 Task: Create in the project CoastTech in Backlog an issue 'Implement a new cloud-based event management system for a company with advanced event planning and coordination features', assign it to team member softage.2@softage.net and change the status to IN PROGRESS. Create in the project CoastTech in Backlog an issue 'Integrate a new payment gateway feature into an existing e-commerce website to enhance payment options and security', assign it to team member softage.3@softage.net and change the status to IN PROGRESS
Action: Mouse moved to (186, 54)
Screenshot: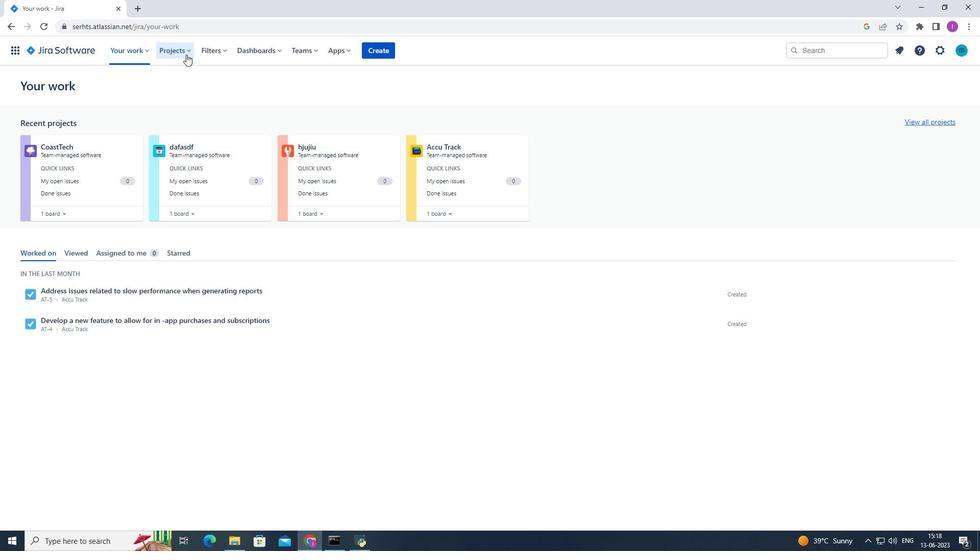 
Action: Mouse pressed left at (186, 54)
Screenshot: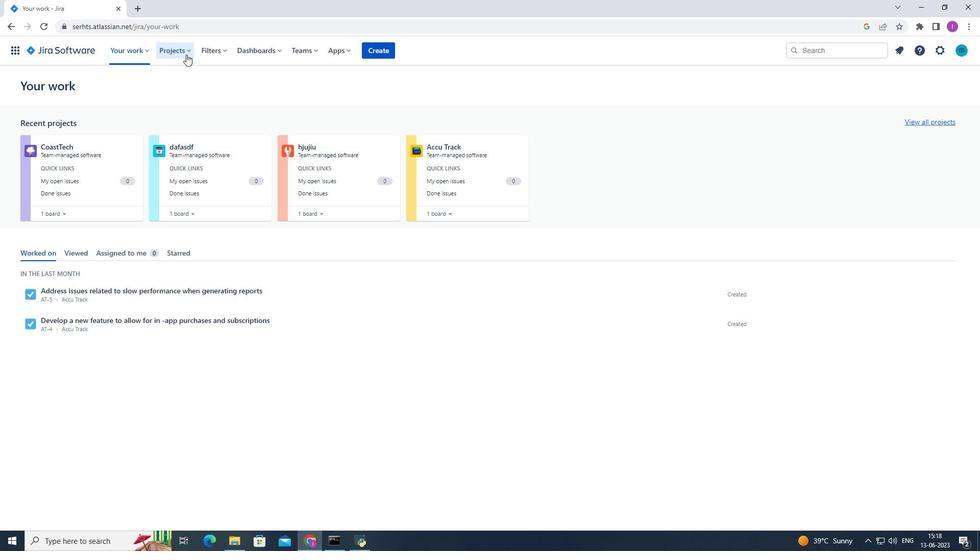 
Action: Mouse moved to (194, 96)
Screenshot: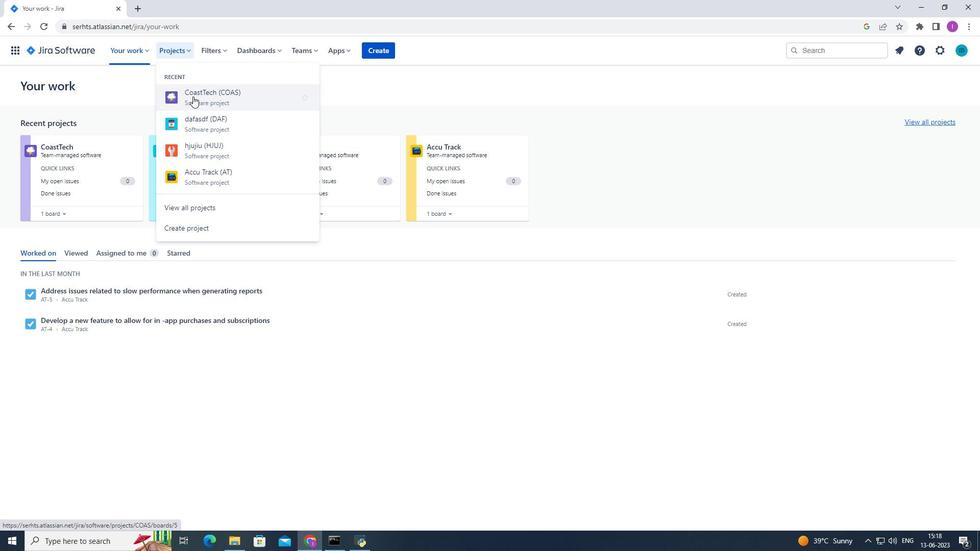 
Action: Mouse pressed left at (194, 96)
Screenshot: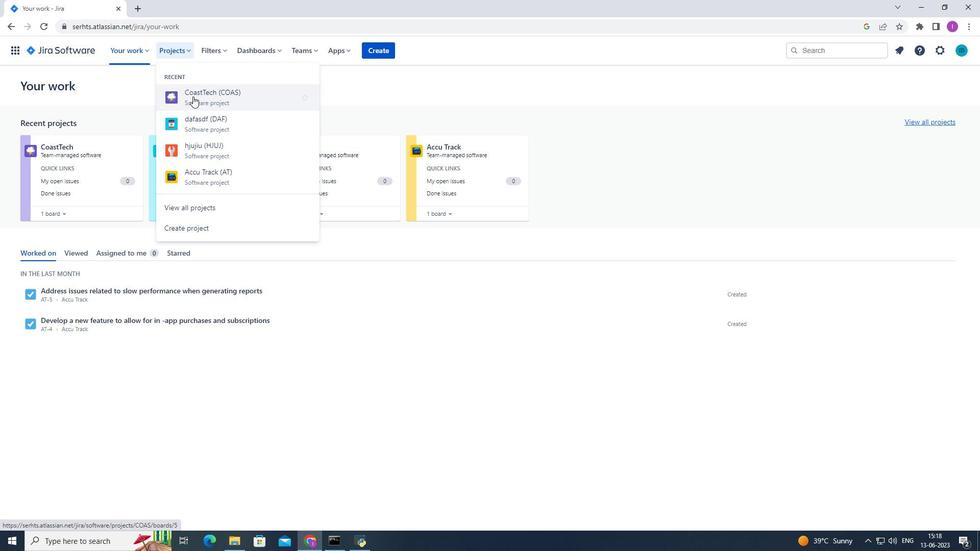 
Action: Mouse moved to (55, 155)
Screenshot: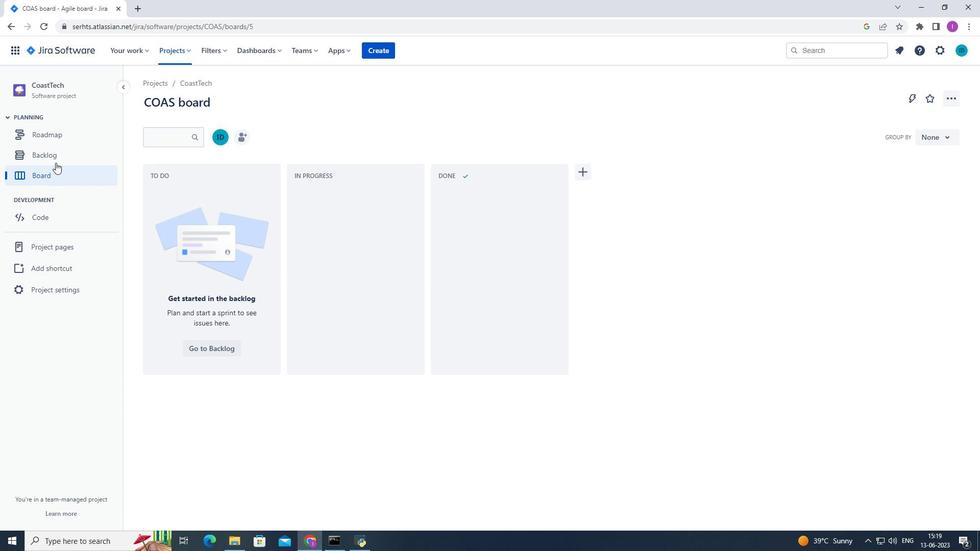 
Action: Mouse pressed left at (55, 155)
Screenshot: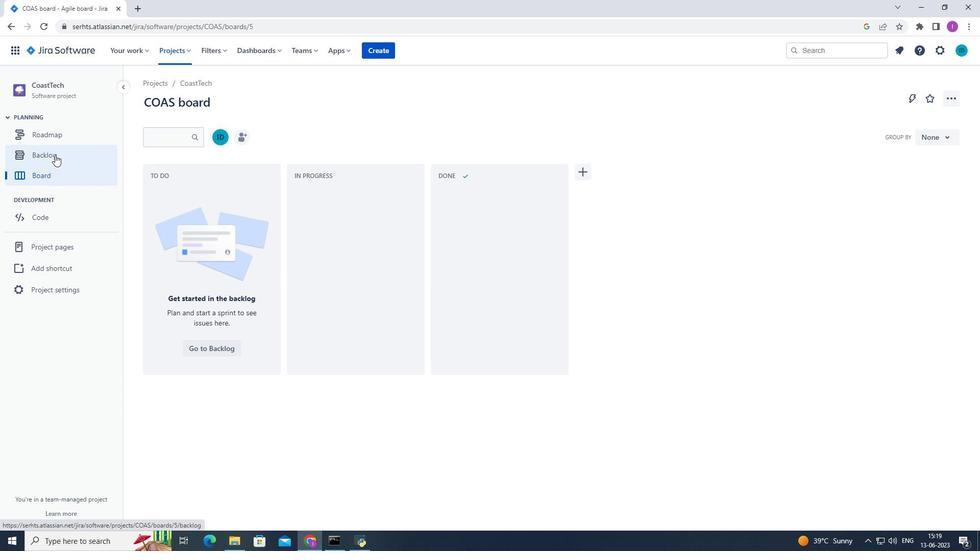 
Action: Mouse moved to (170, 393)
Screenshot: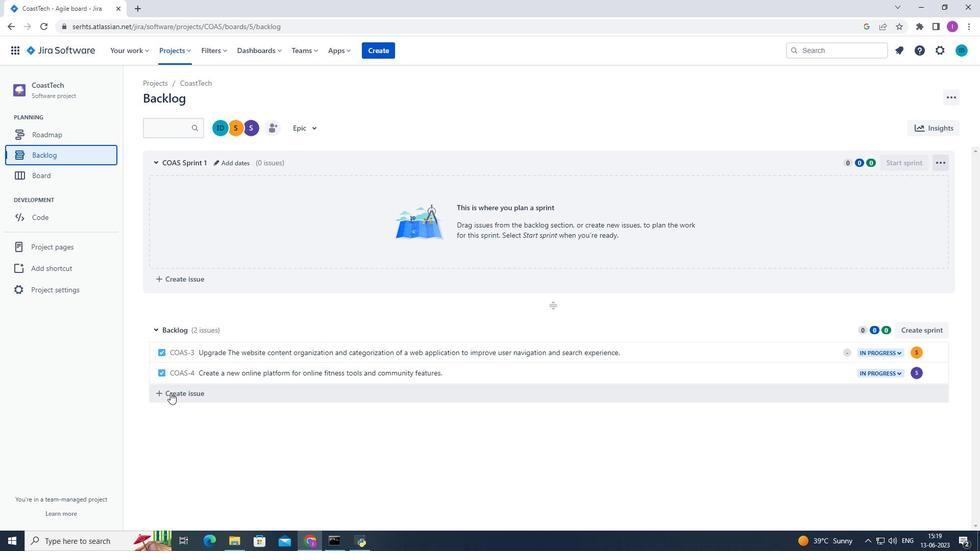 
Action: Mouse pressed left at (170, 393)
Screenshot: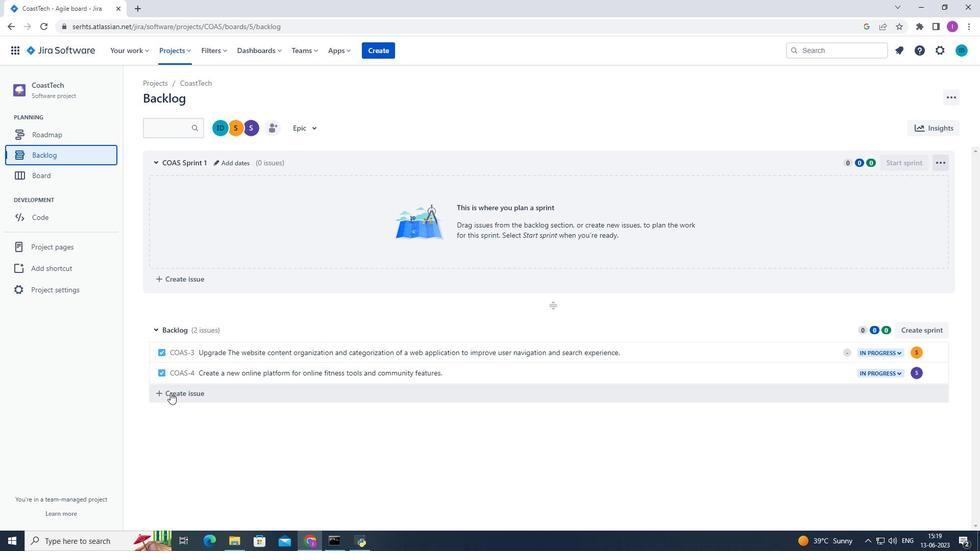 
Action: Mouse moved to (196, 391)
Screenshot: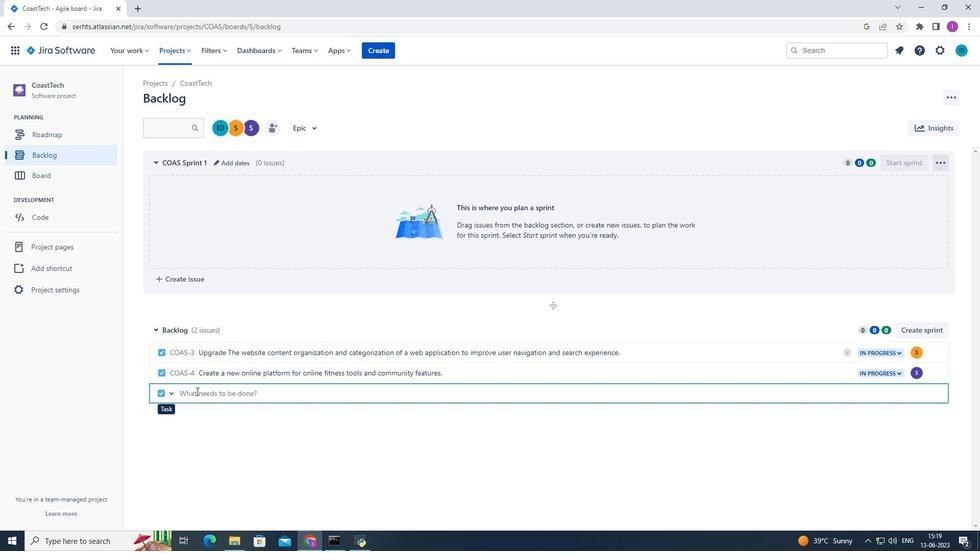 
Action: Mouse pressed left at (196, 391)
Screenshot: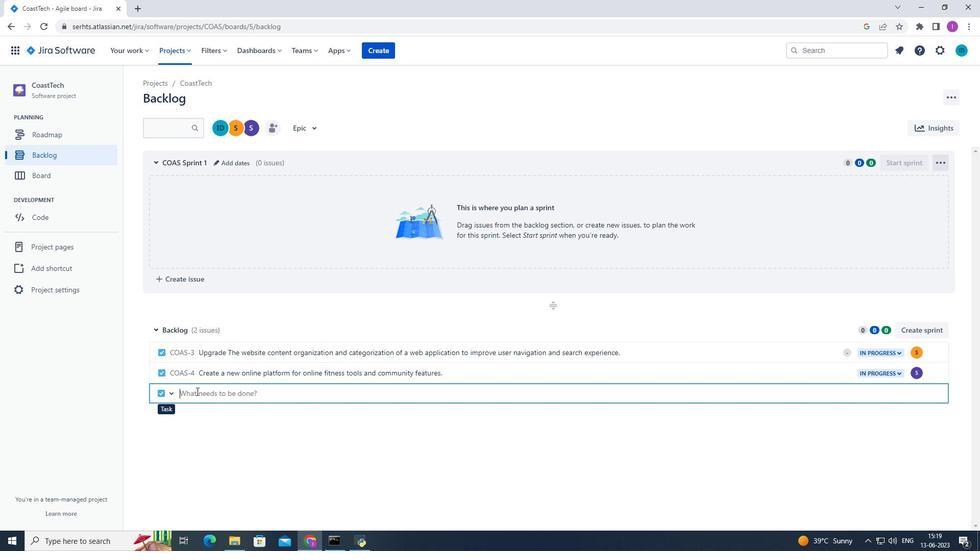 
Action: Mouse moved to (199, 390)
Screenshot: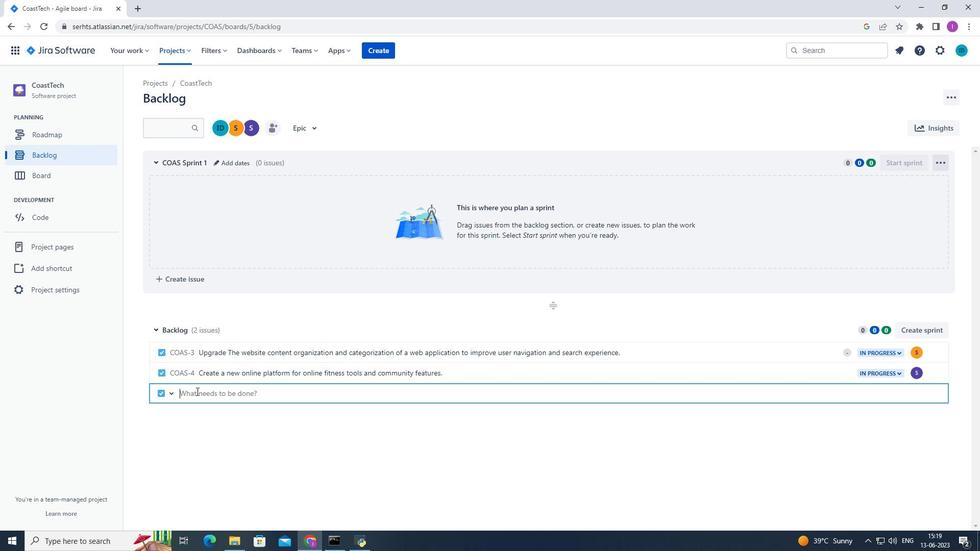 
Action: Key pressed <Key.shift>I,m<Key.backspace><Key.backspace>mplement<Key.space>a<Key.space>new<Key.space>cloud-based<Key.space>event<Key.space>management<Key.space>systen<Key.backspace>m<Key.space>for<Key.space>a<Key.space>companywith<Key.backspace><Key.backspace><Key.backspace><Key.backspace><Key.space>with<Key.space>advancee<Key.backspace>d<Key.space>event<Key.space>planning<Key.space>and<Key.space>coordination<Key.space>features/<Key.backspace>.
Screenshot: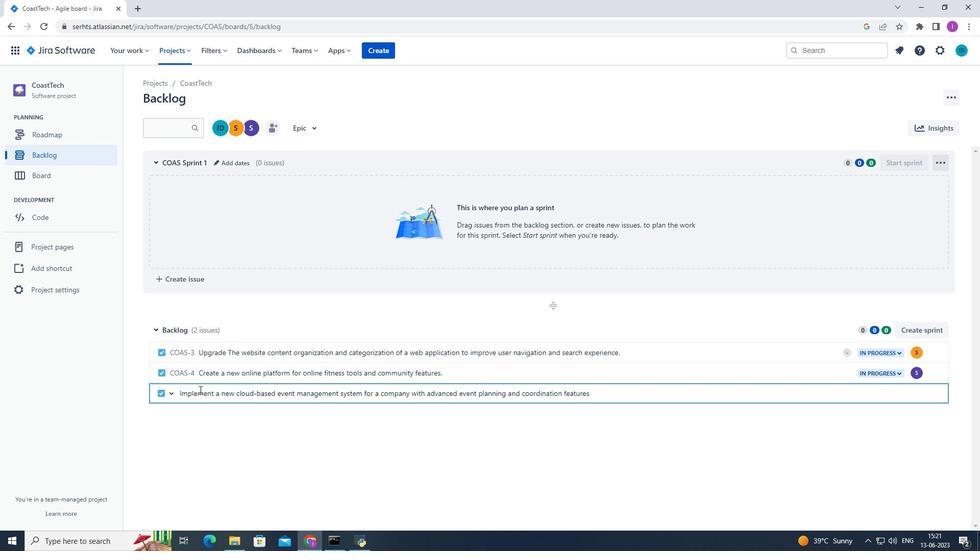 
Action: Mouse moved to (199, 390)
Screenshot: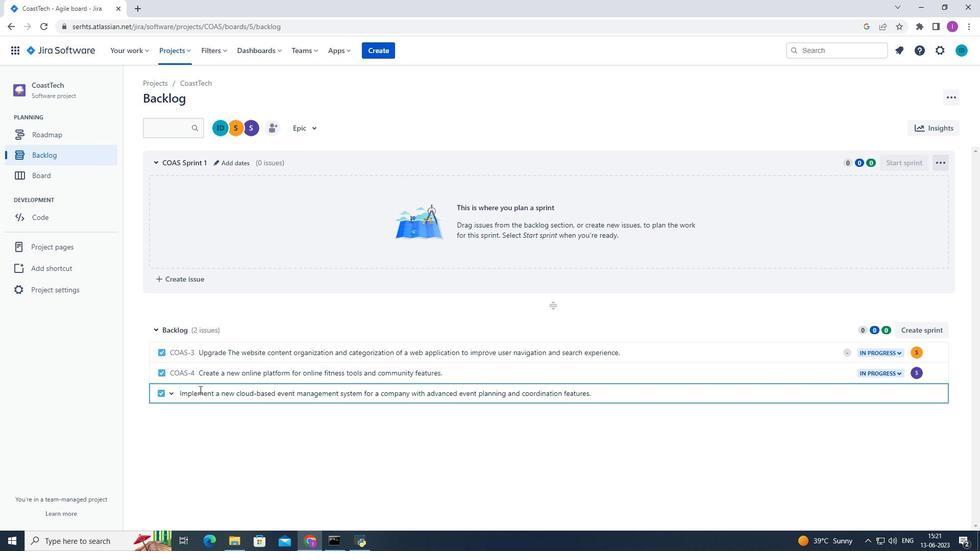 
Action: Key pressed <Key.enter>
Screenshot: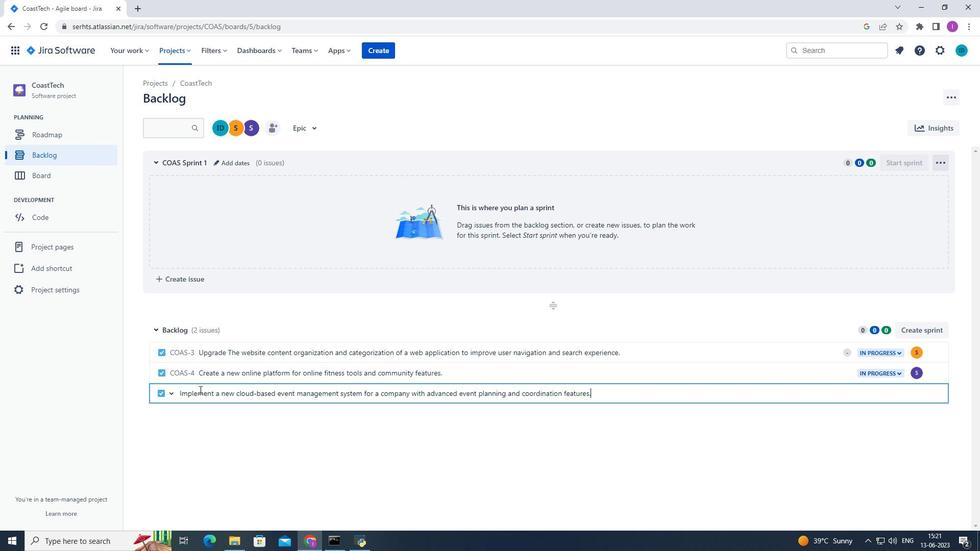 
Action: Mouse moved to (920, 396)
Screenshot: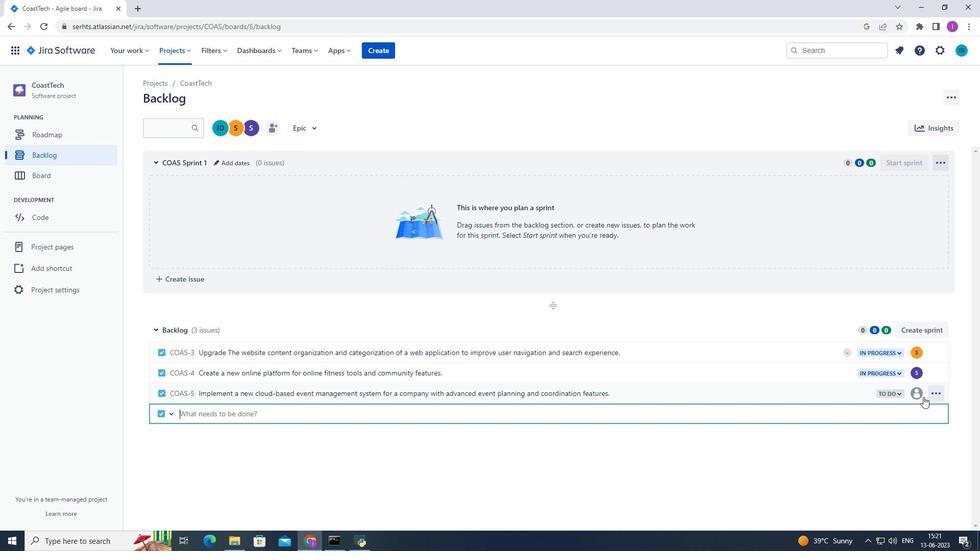 
Action: Mouse pressed left at (920, 396)
Screenshot: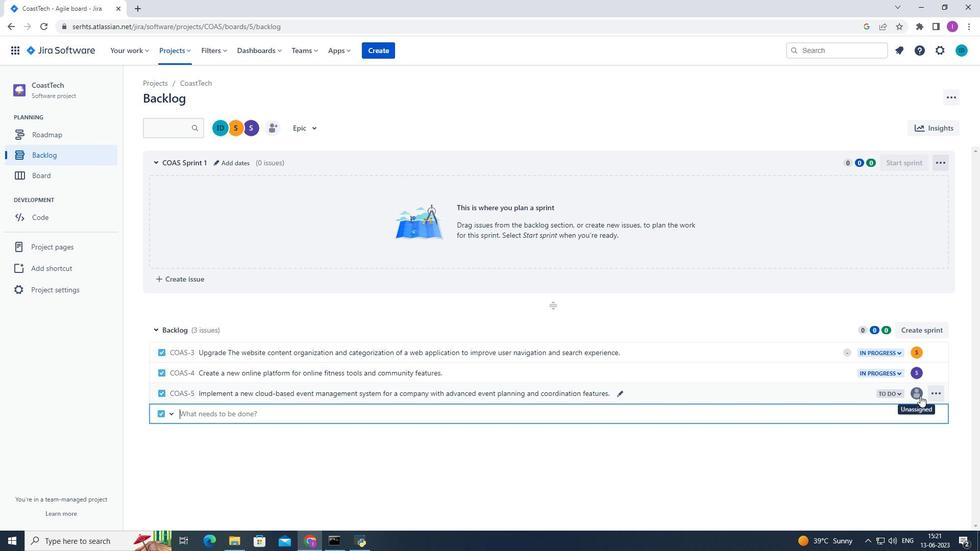 
Action: Mouse moved to (910, 415)
Screenshot: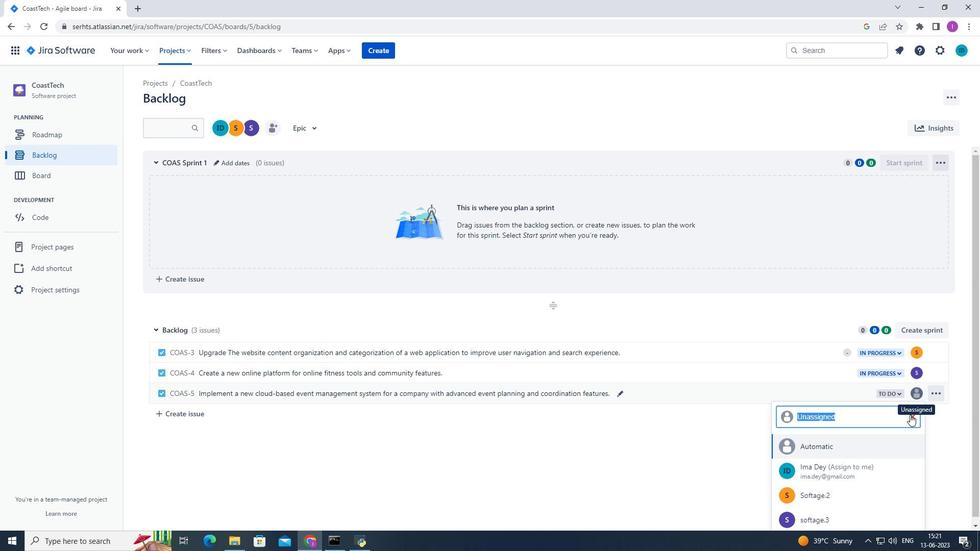 
Action: Mouse scrolled (910, 415) with delta (0, 0)
Screenshot: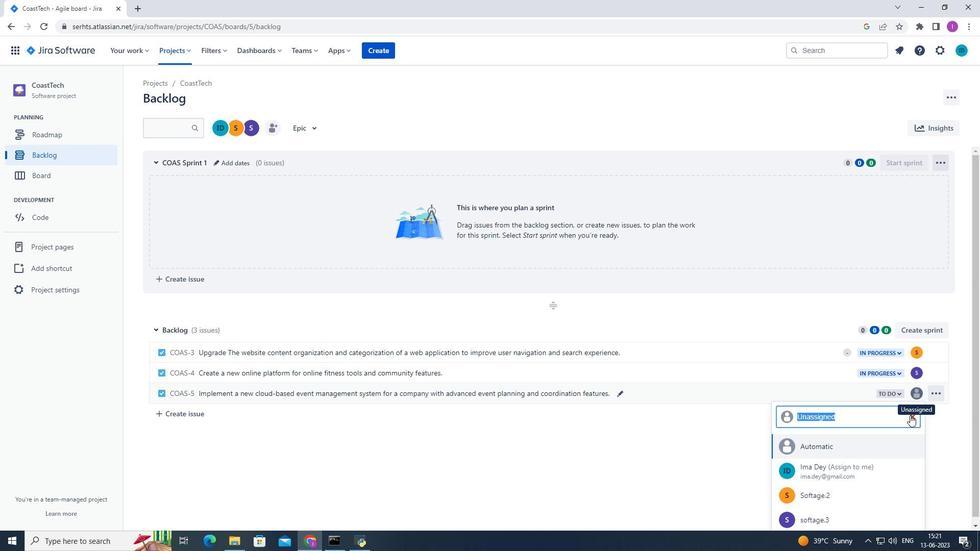
Action: Mouse moved to (831, 495)
Screenshot: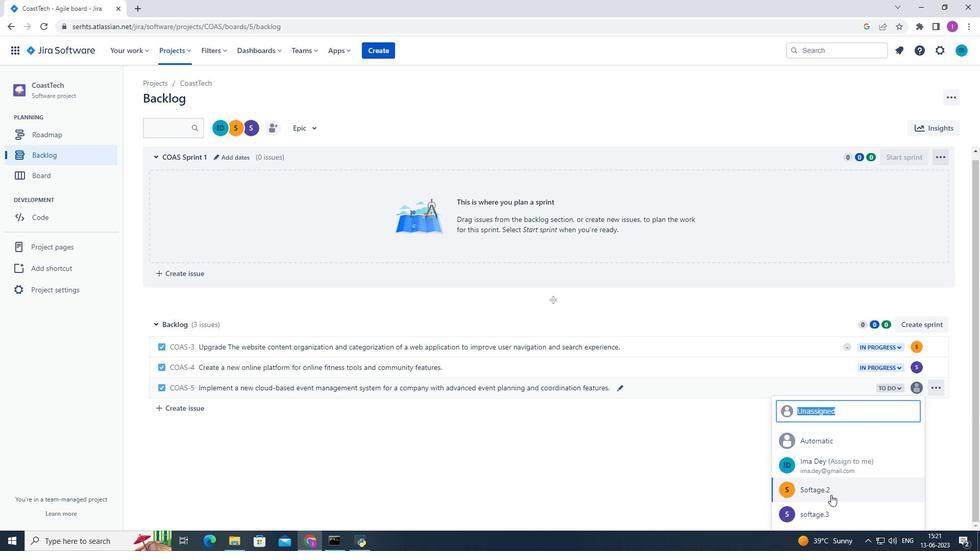 
Action: Mouse pressed left at (831, 495)
Screenshot: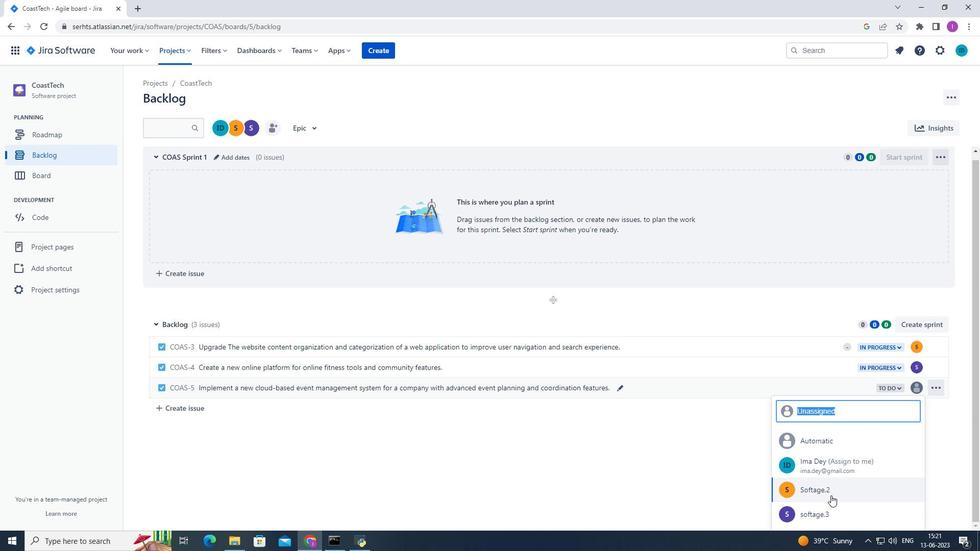 
Action: Mouse moved to (899, 393)
Screenshot: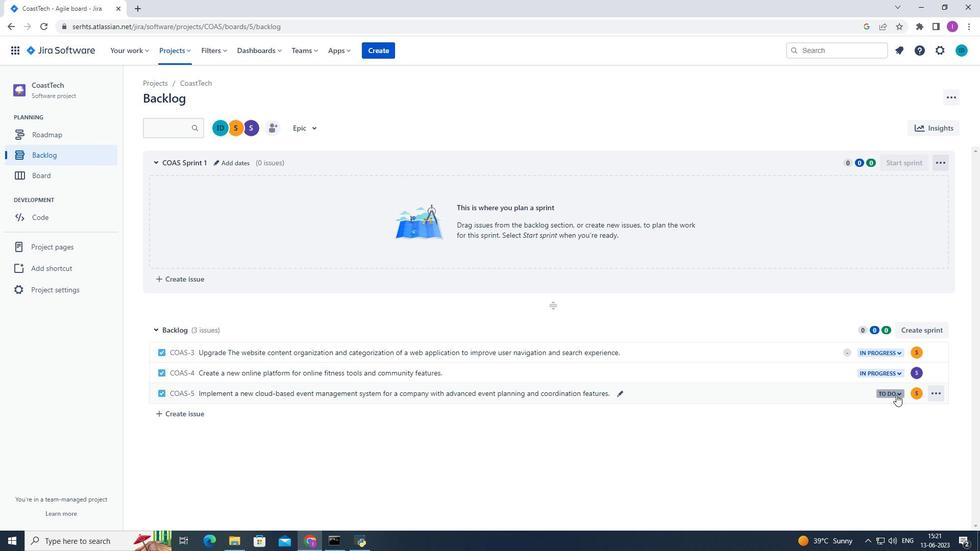 
Action: Mouse pressed left at (899, 393)
Screenshot: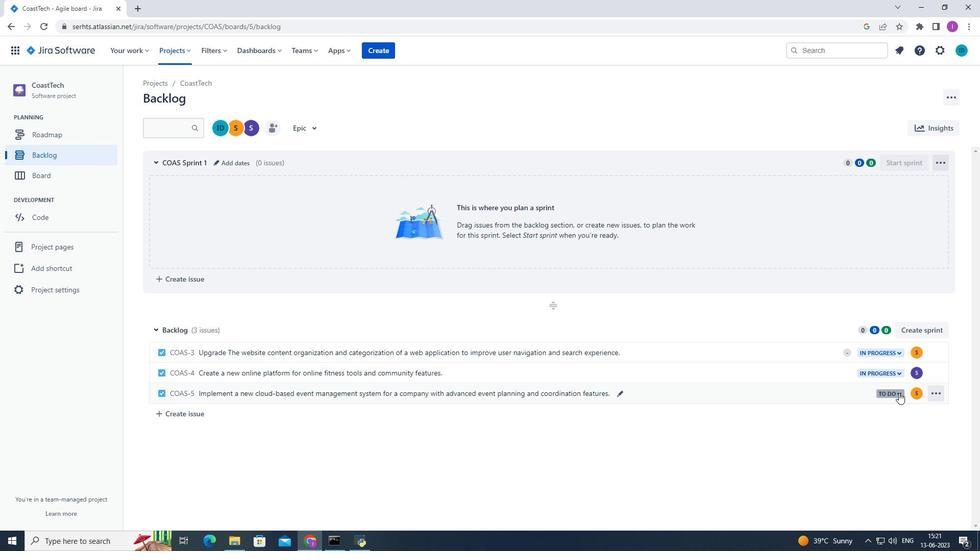 
Action: Mouse moved to (846, 414)
Screenshot: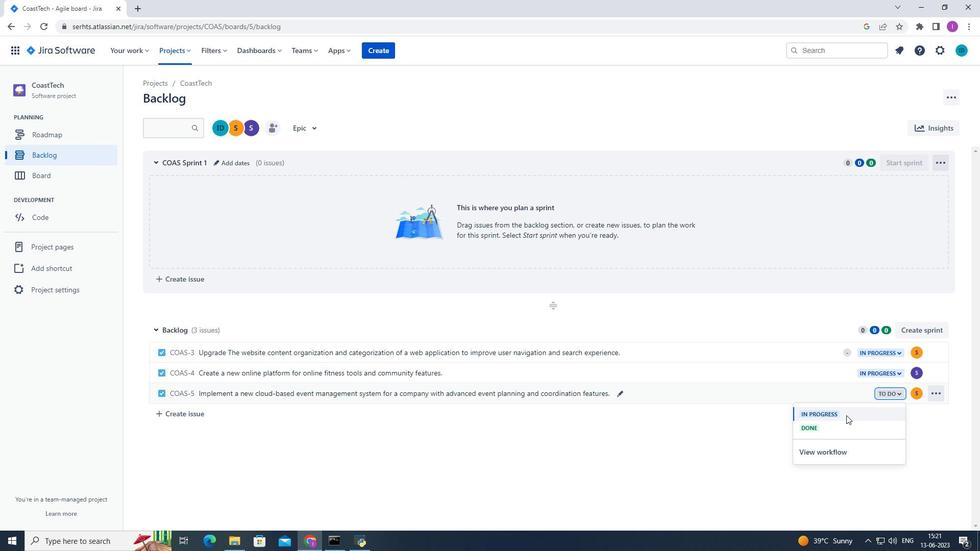 
Action: Mouse pressed left at (846, 414)
Screenshot: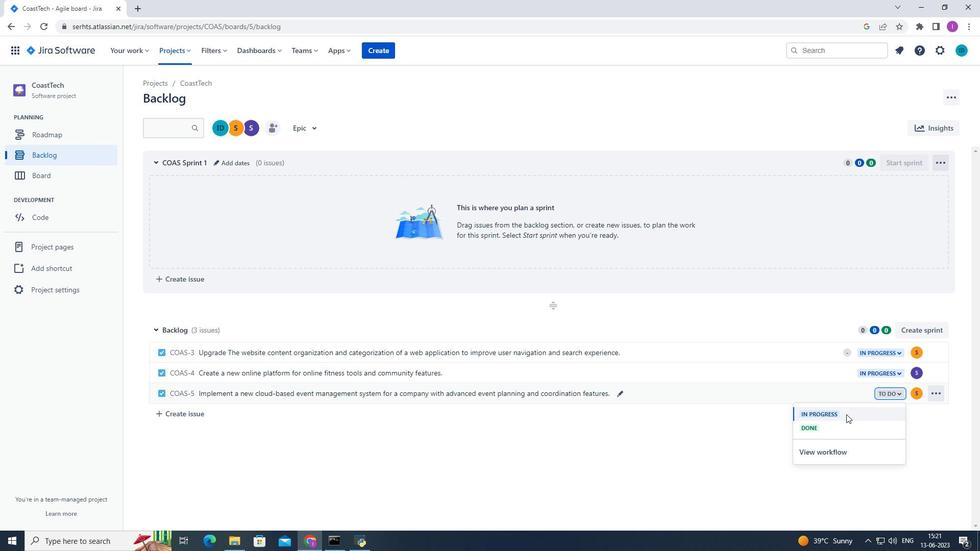 
Action: Mouse moved to (177, 415)
Screenshot: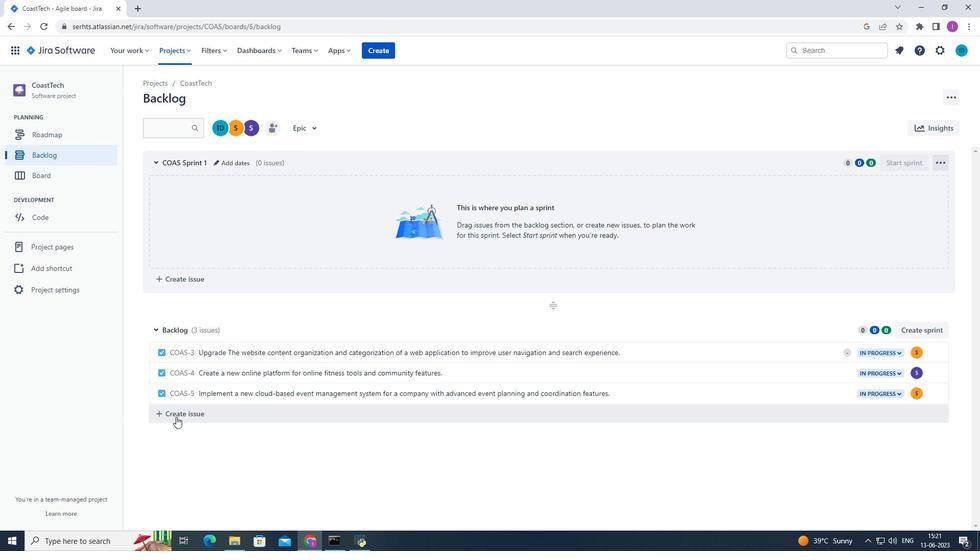 
Action: Mouse pressed left at (177, 415)
Screenshot: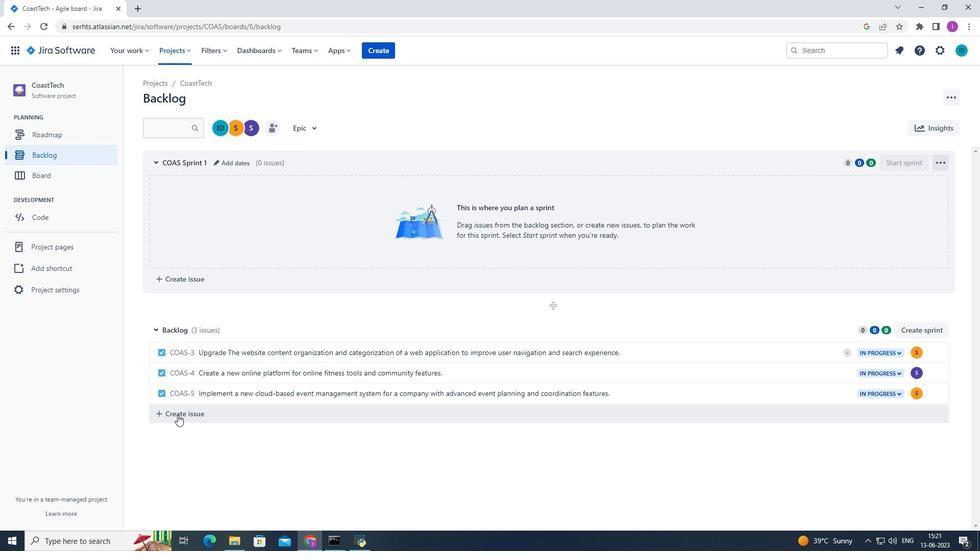 
Action: Mouse moved to (264, 414)
Screenshot: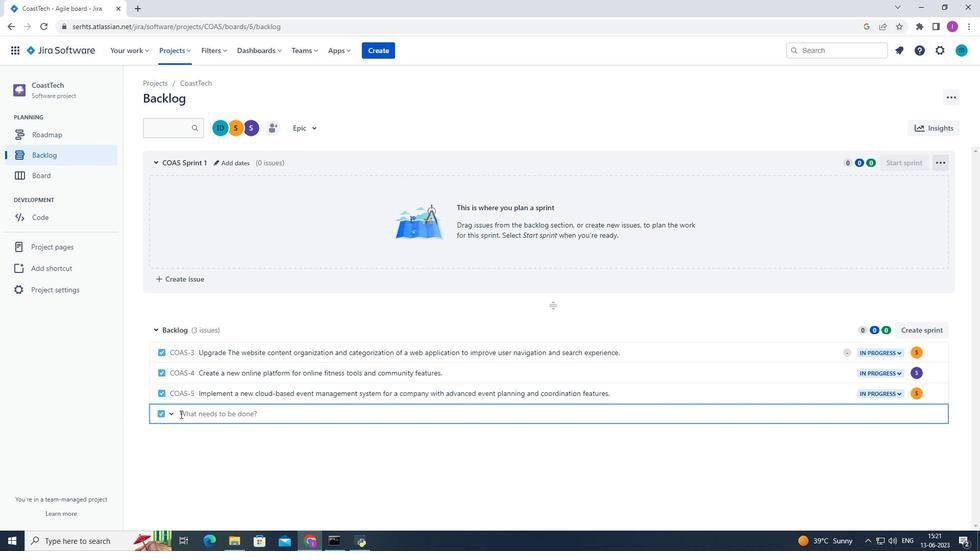 
Action: Key pressed <Key.shift><Key.shift><Key.shift><Key.shift><Key.shift><Key.shift><Key.shift><Key.shift><Key.shift><Key.shift><Key.shift><Key.shift>Imn<Key.backspace><Key.backspace>nter<Key.backspace>grateb<Key.backspace><Key.space>a<Key.space>new<Key.space>payment<Key.space>gateway<Key.space>feature<Key.space>into<Key.space>an<Key.space>a<Key.backspace>exs<Key.backspace>isting<Key.space>e=<Key.backspace>-commercw<Key.backspace>e<Key.space>websitw<Key.backspace>e<Key.space>to<Key.space>enhence<Key.space><Key.backspace><Key.backspace><Key.backspace><Key.backspace><Key.backspace>ance<Key.space>payment<Key.space>options<Key.space>and<Key.space>security.<Key.enter>
Screenshot: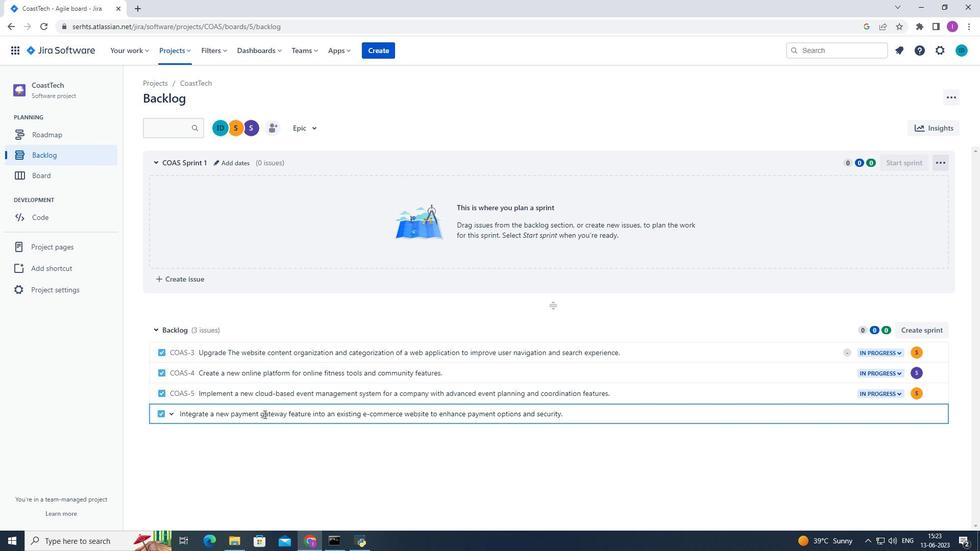 
Action: Mouse moved to (919, 415)
Screenshot: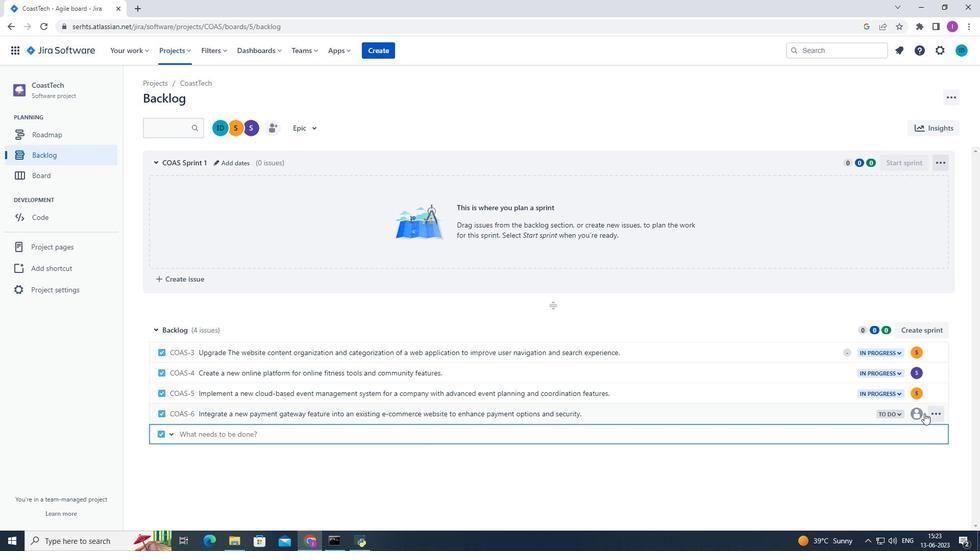 
Action: Mouse pressed left at (919, 415)
Screenshot: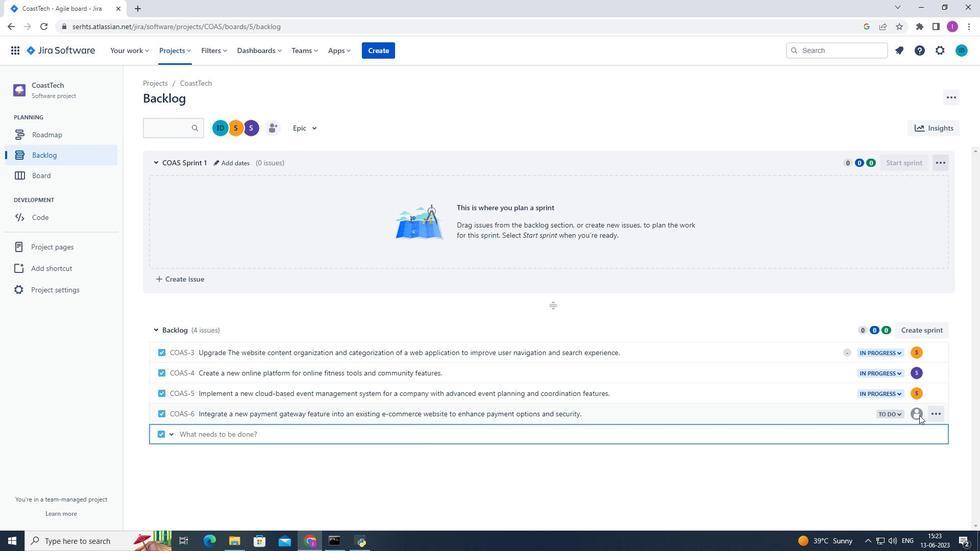 
Action: Mouse moved to (838, 486)
Screenshot: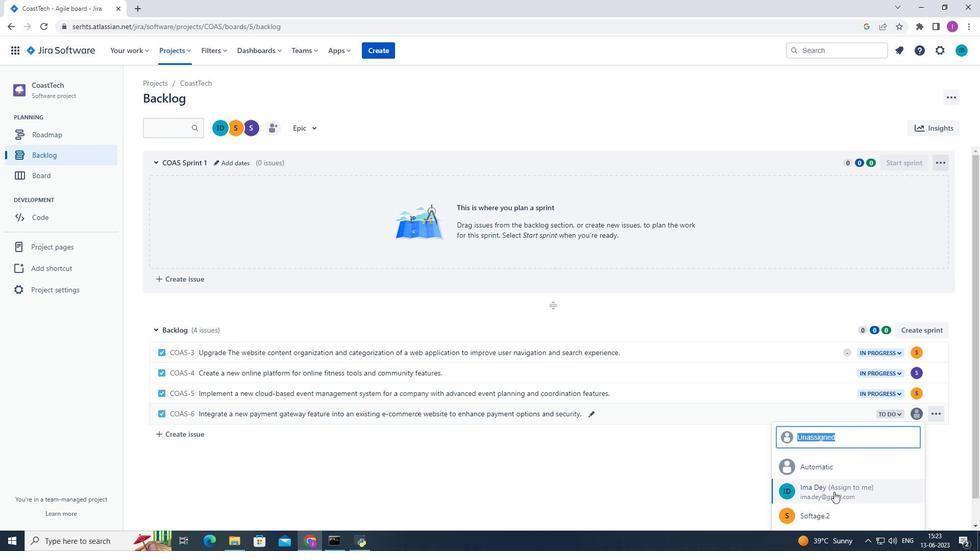 
Action: Mouse scrolled (838, 485) with delta (0, 0)
Screenshot: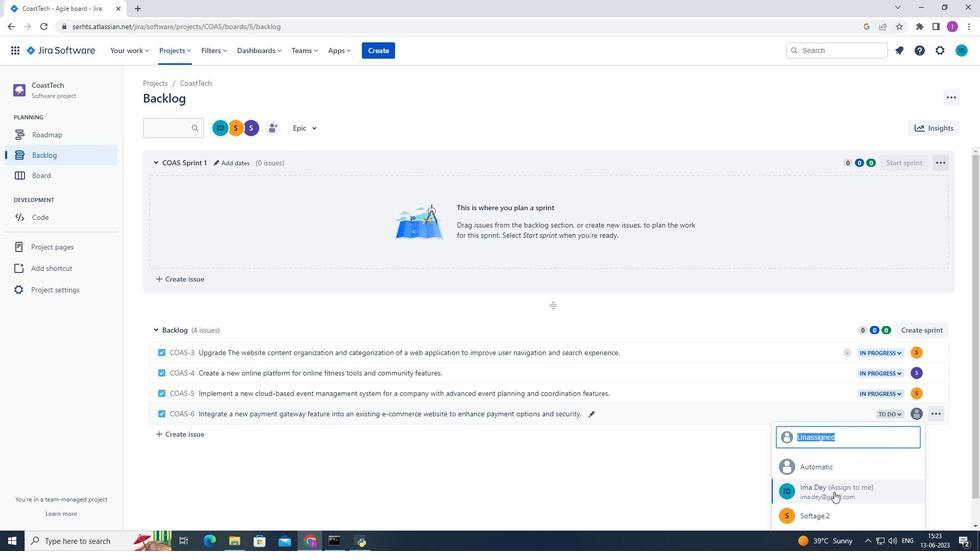 
Action: Mouse scrolled (838, 485) with delta (0, 0)
Screenshot: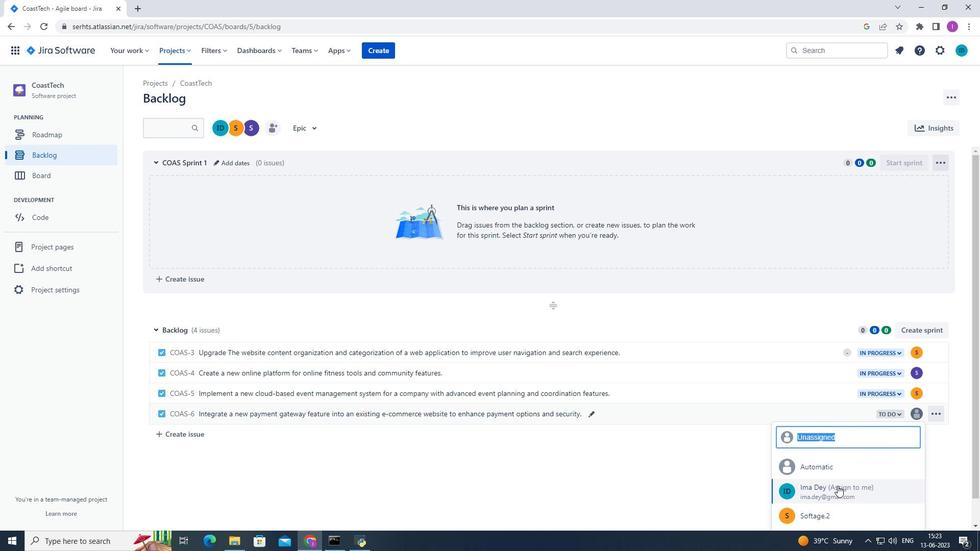 
Action: Mouse scrolled (838, 485) with delta (0, 0)
Screenshot: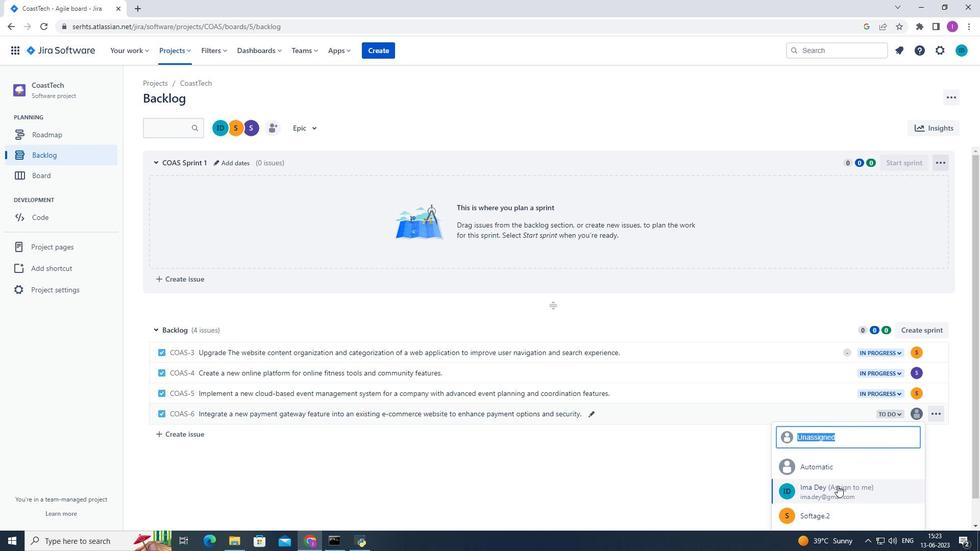 
Action: Mouse moved to (838, 485)
Screenshot: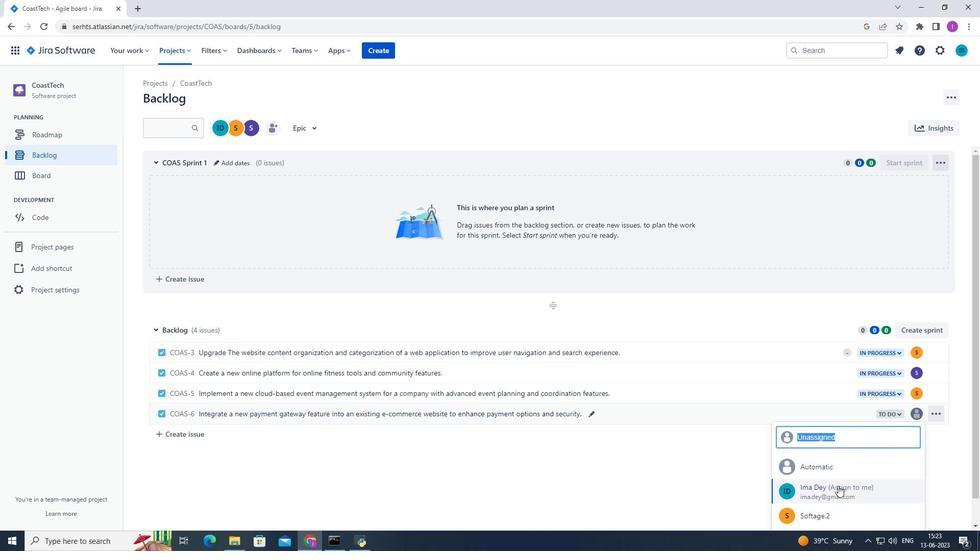 
Action: Mouse scrolled (838, 486) with delta (0, 0)
Screenshot: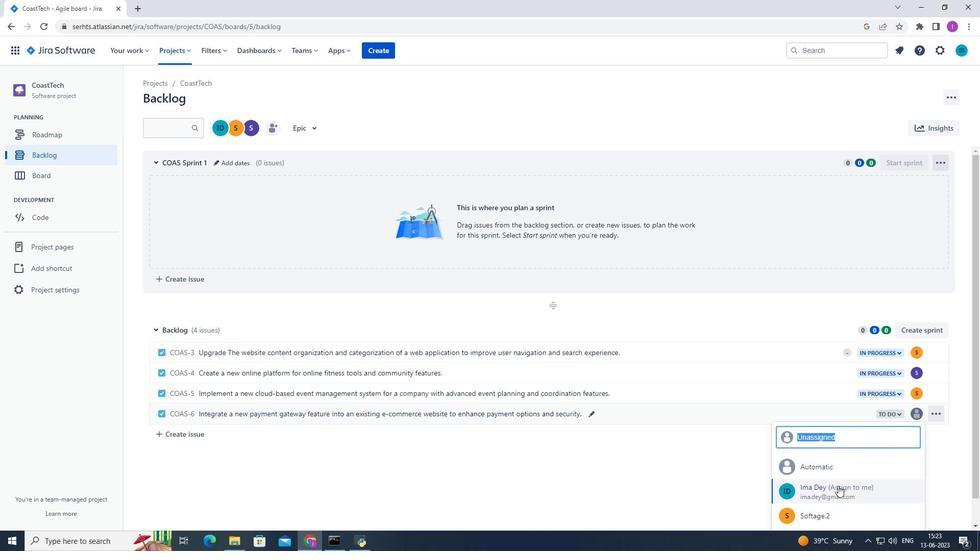 
Action: Mouse moved to (926, 472)
Screenshot: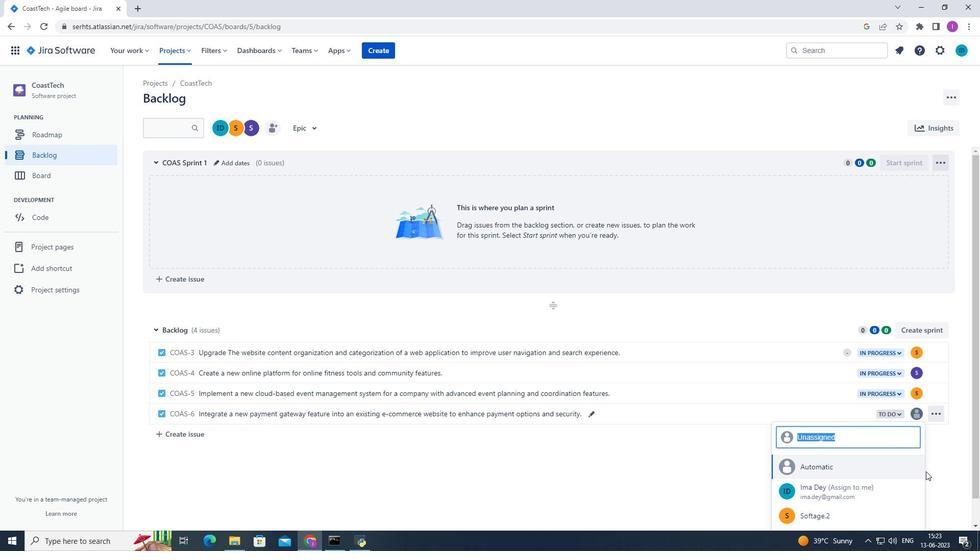
Action: Mouse pressed left at (926, 472)
Screenshot: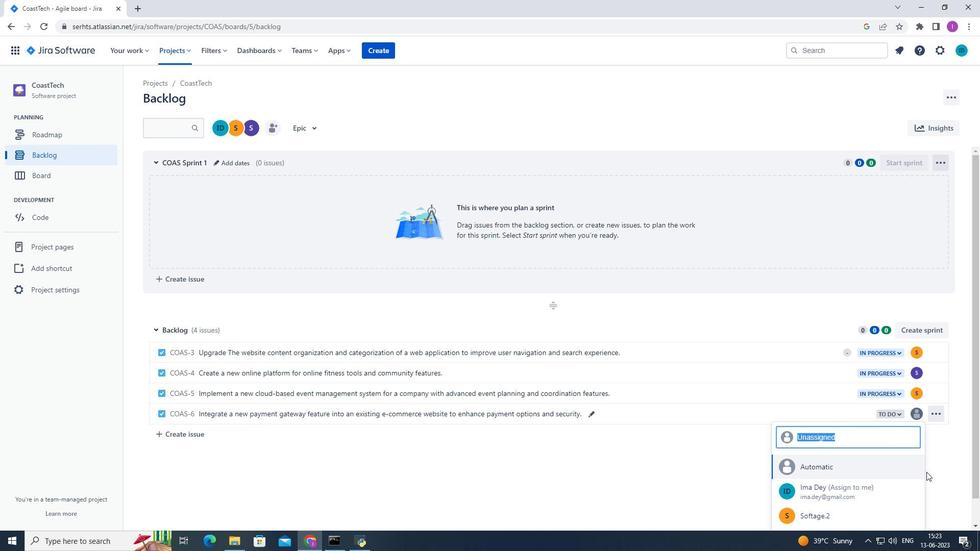 
Action: Mouse moved to (919, 417)
Screenshot: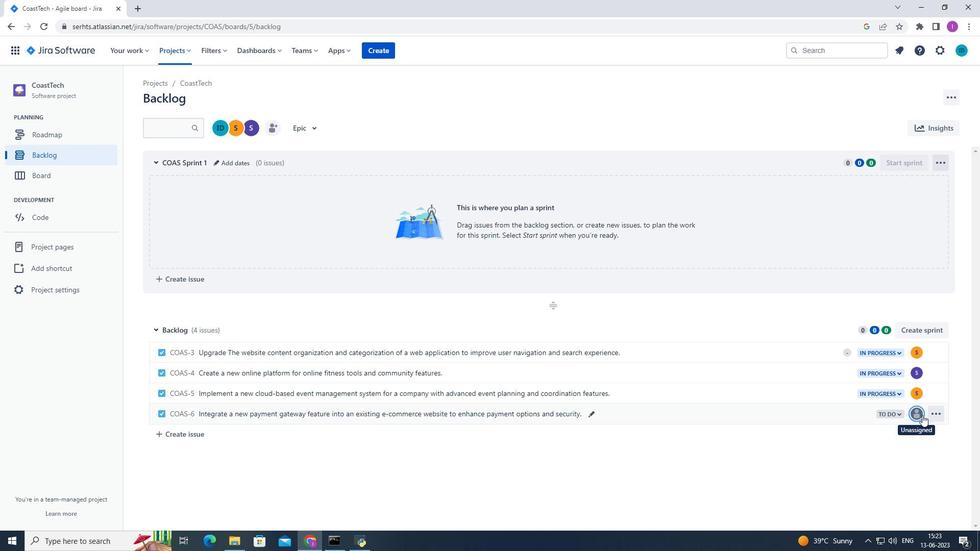 
Action: Mouse pressed left at (919, 417)
Screenshot: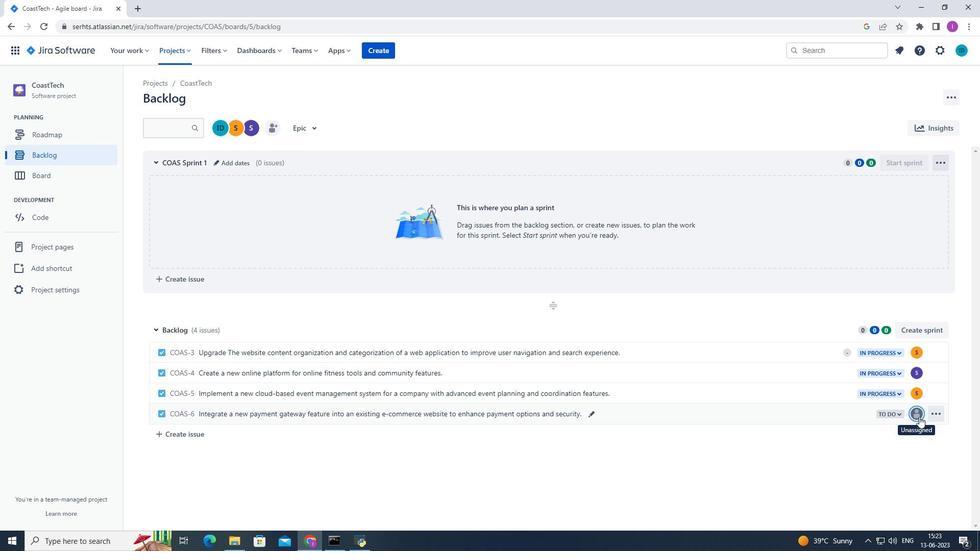 
Action: Mouse moved to (920, 447)
Screenshot: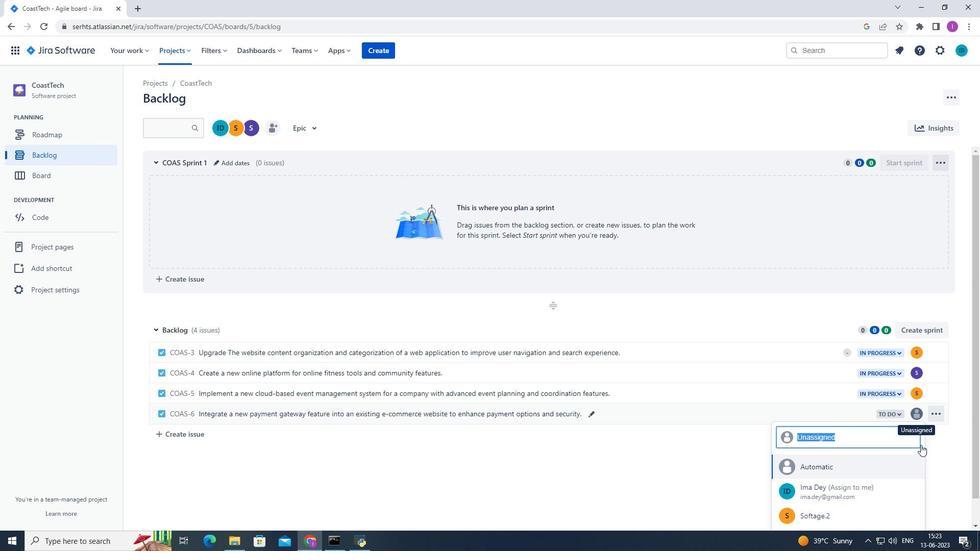 
Action: Mouse scrolled (920, 446) with delta (0, 0)
Screenshot: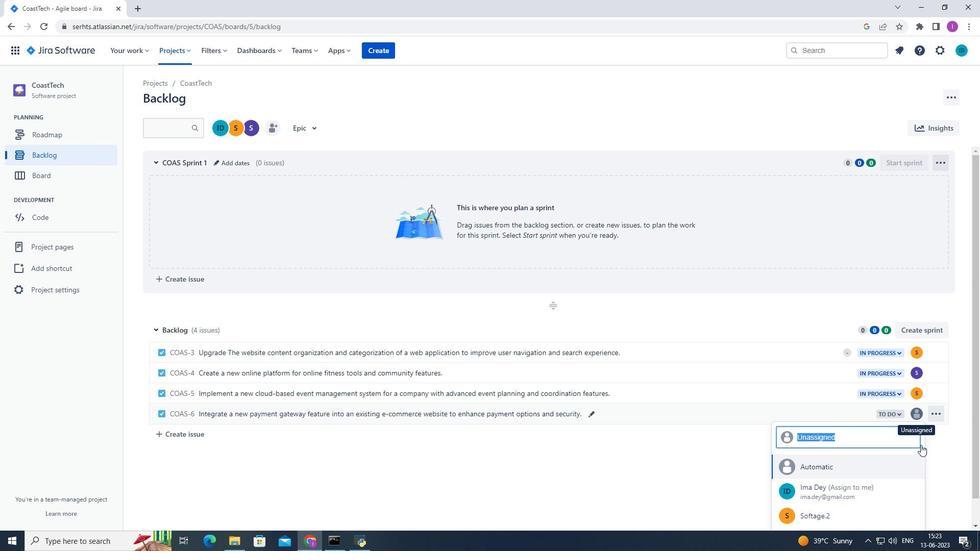 
Action: Mouse moved to (919, 448)
Screenshot: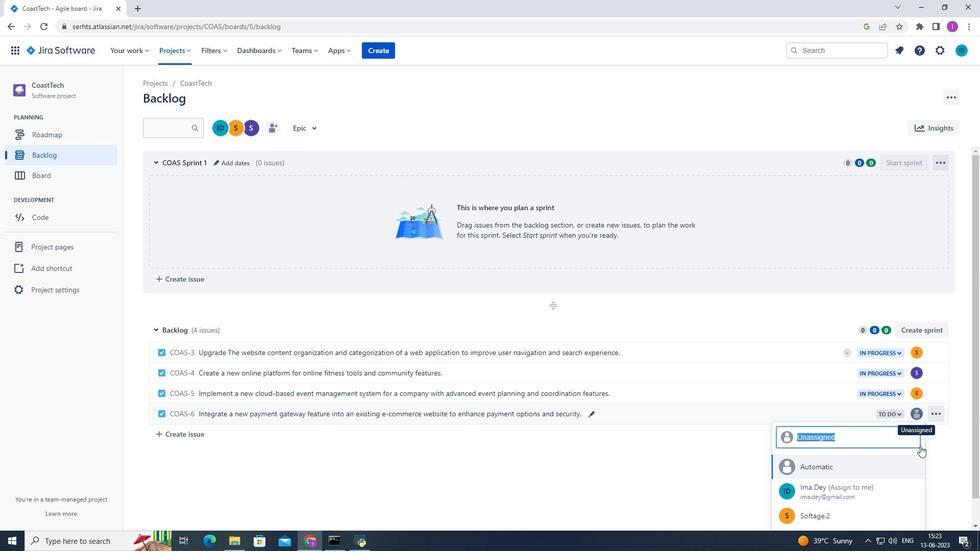 
Action: Mouse scrolled (919, 447) with delta (0, 0)
Screenshot: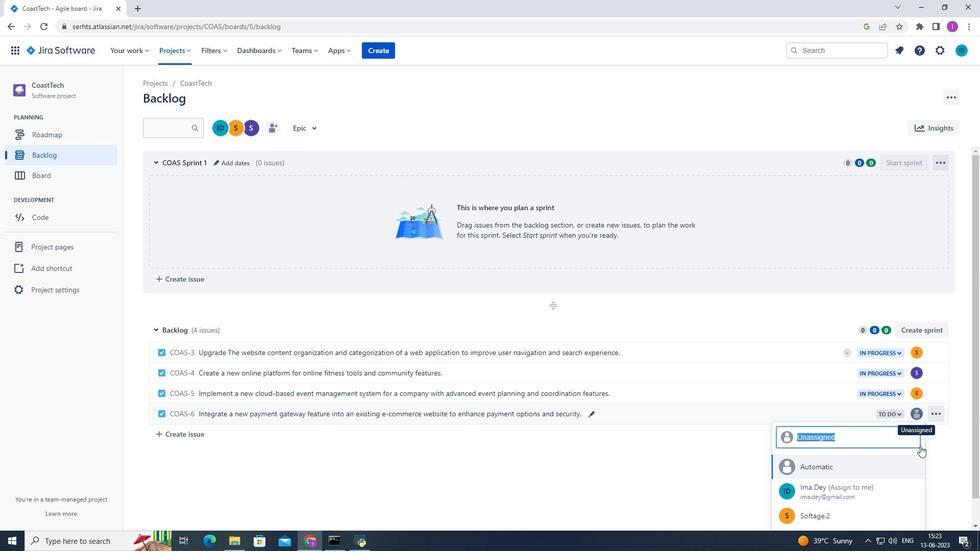 
Action: Mouse moved to (919, 448)
Screenshot: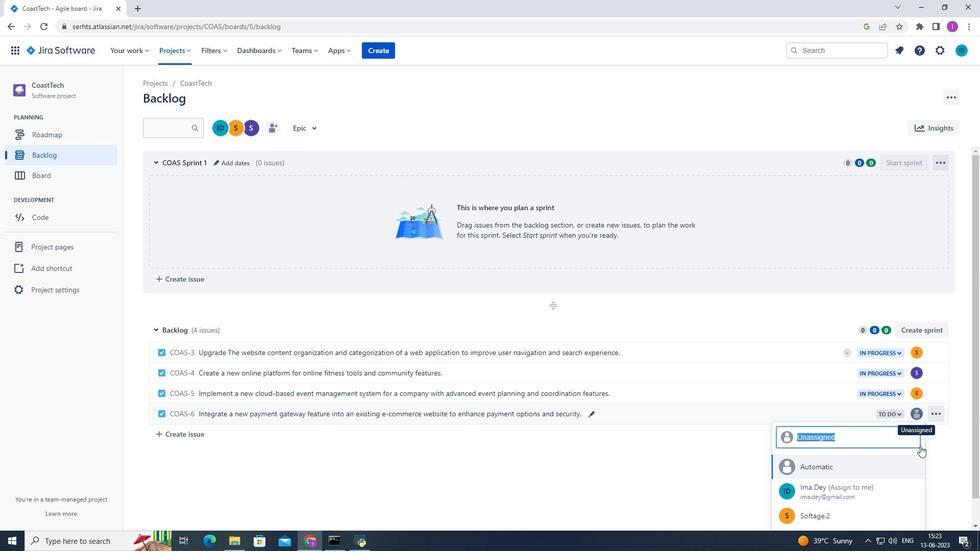 
Action: Mouse scrolled (919, 448) with delta (0, 0)
Screenshot: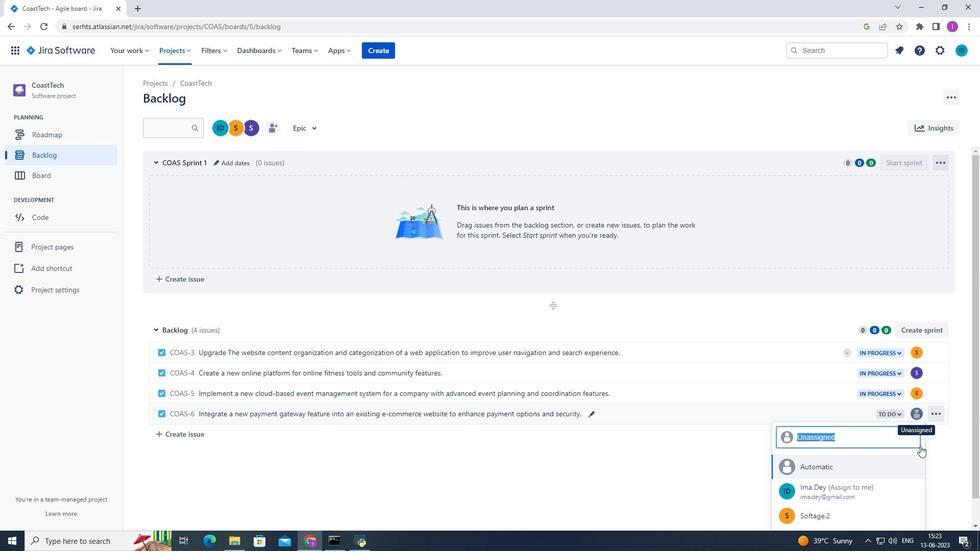 
Action: Mouse moved to (919, 448)
Screenshot: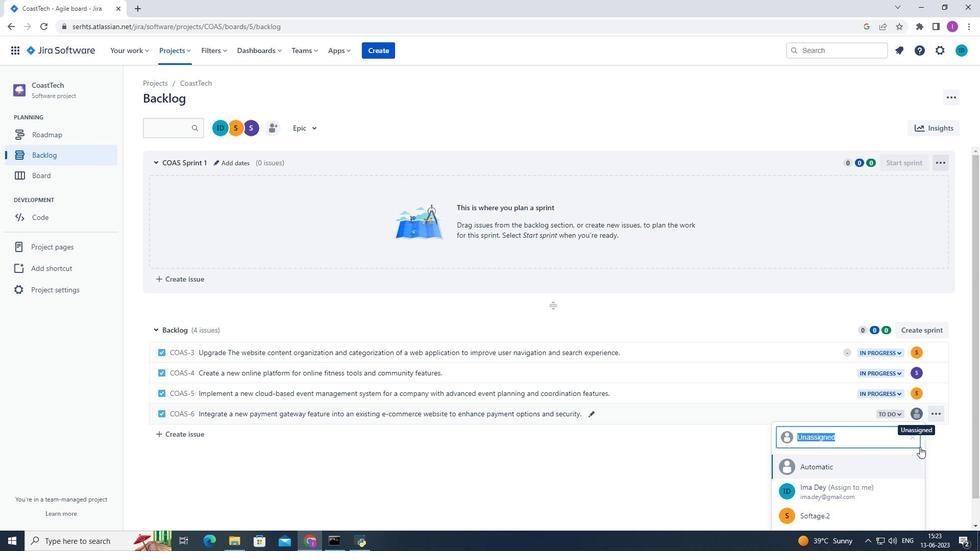 
Action: Mouse scrolled (919, 448) with delta (0, 0)
Screenshot: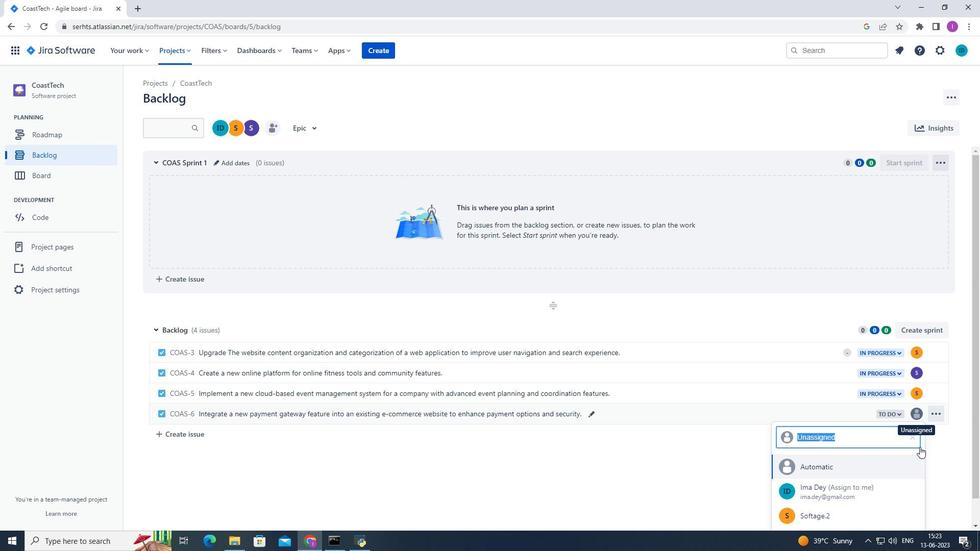 
Action: Mouse moved to (906, 473)
Screenshot: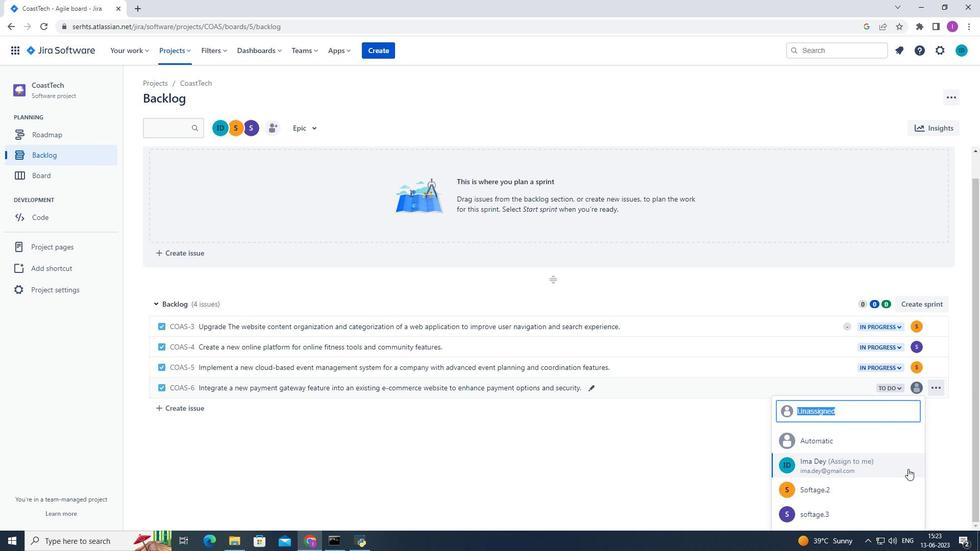 
Action: Mouse scrolled (906, 472) with delta (0, 0)
Screenshot: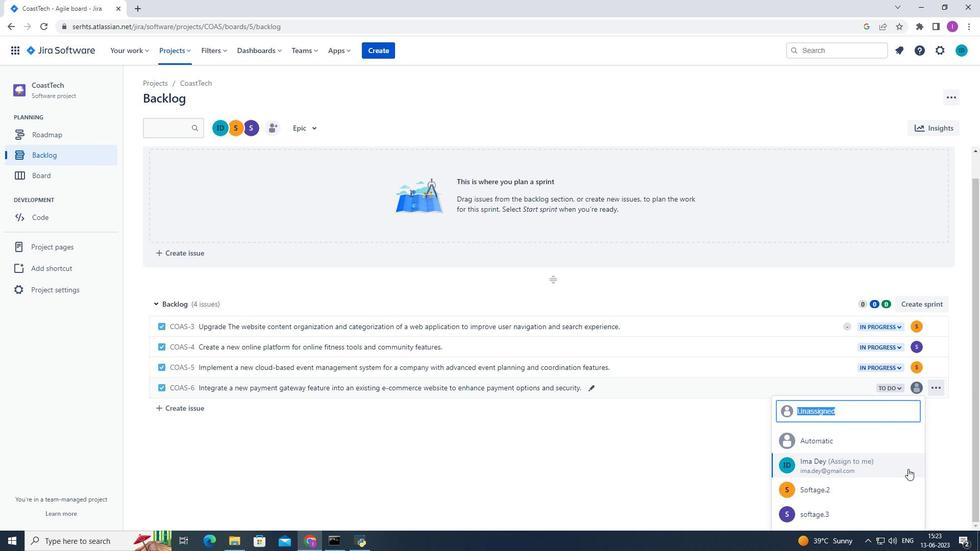 
Action: Mouse moved to (906, 473)
Screenshot: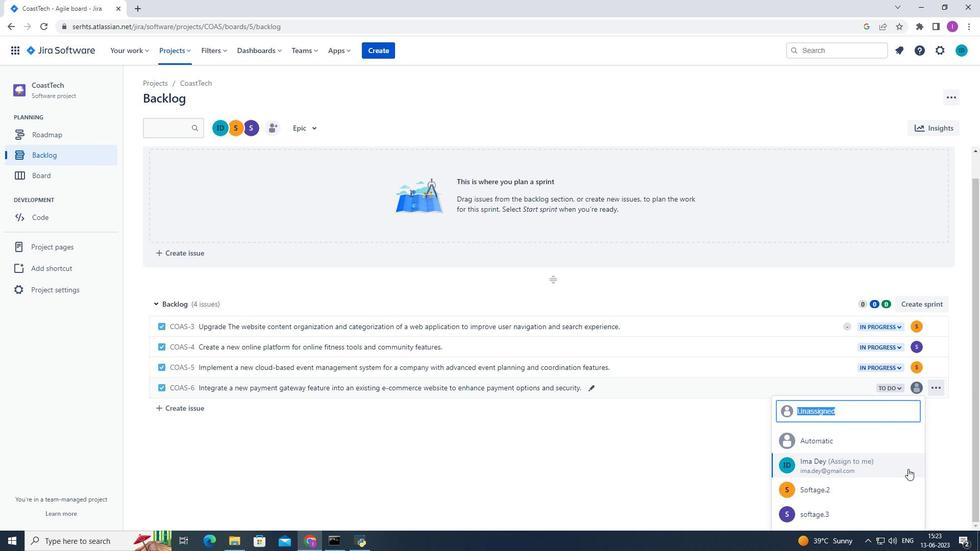 
Action: Mouse scrolled (906, 473) with delta (0, 0)
Screenshot: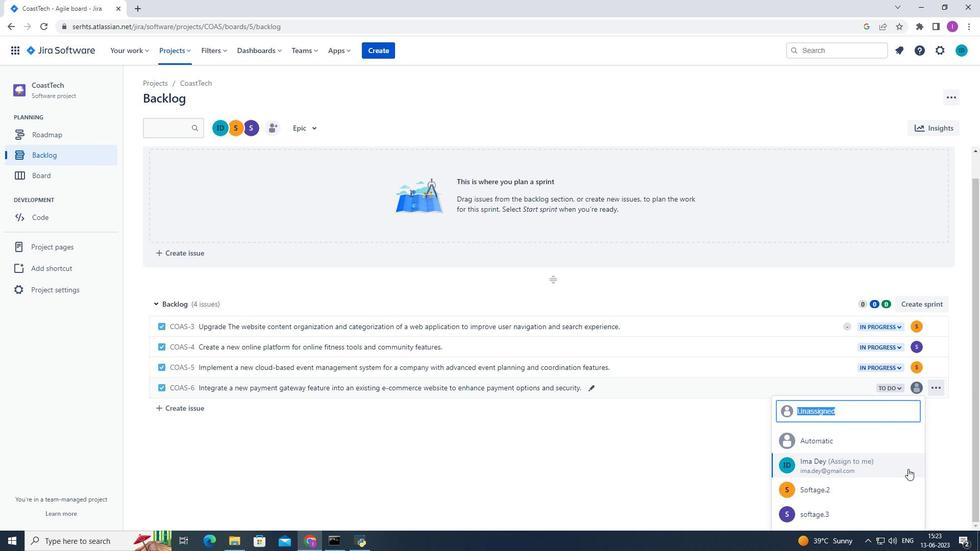 
Action: Mouse scrolled (906, 473) with delta (0, 0)
Screenshot: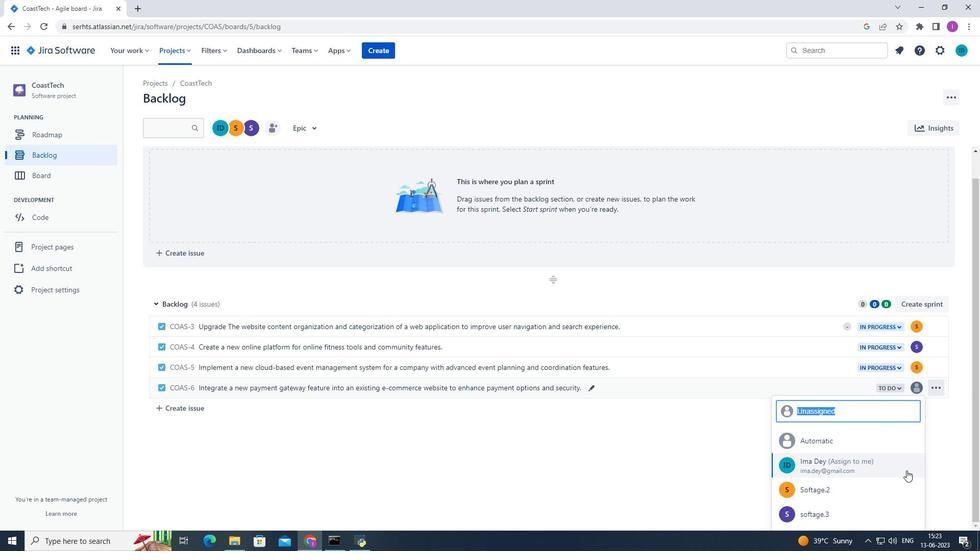 
Action: Mouse moved to (831, 514)
Screenshot: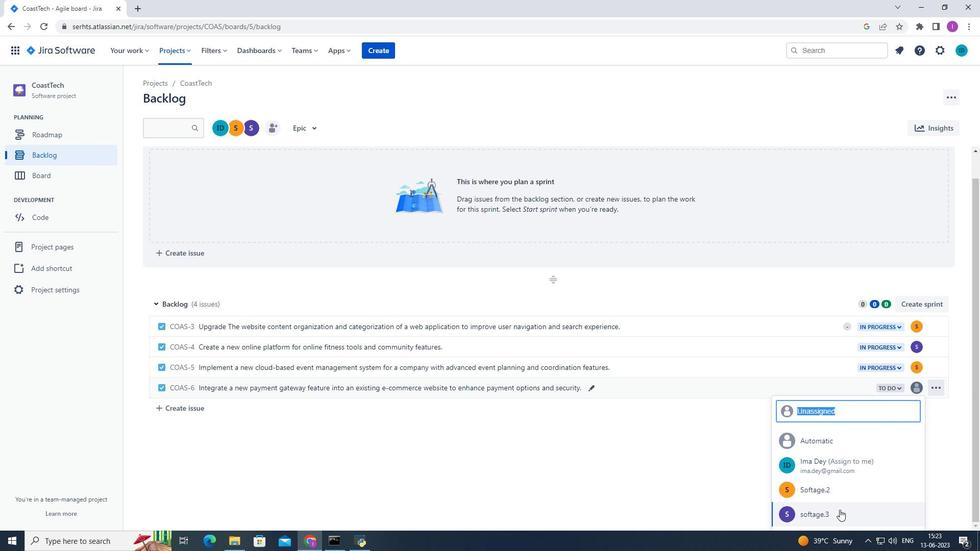 
Action: Mouse pressed left at (831, 514)
Screenshot: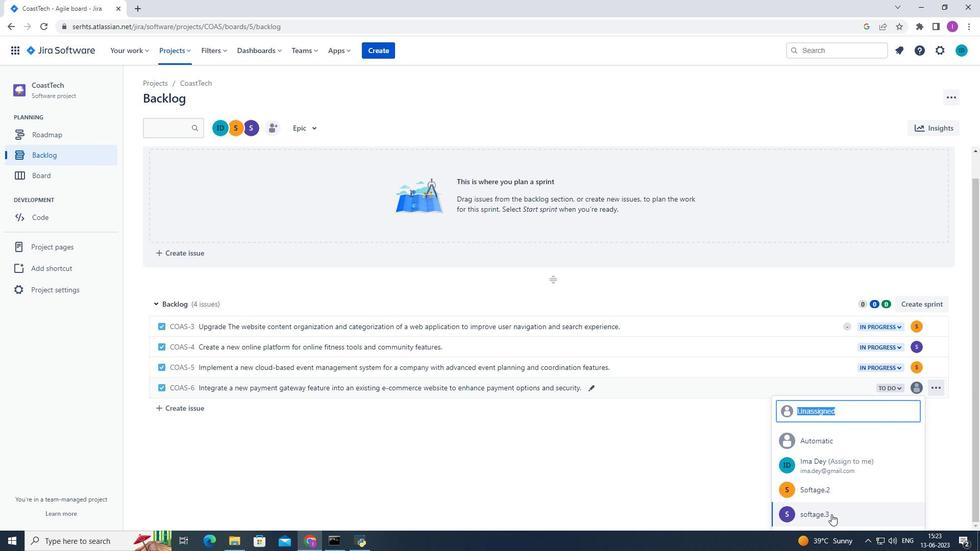 
Action: Mouse moved to (901, 412)
Screenshot: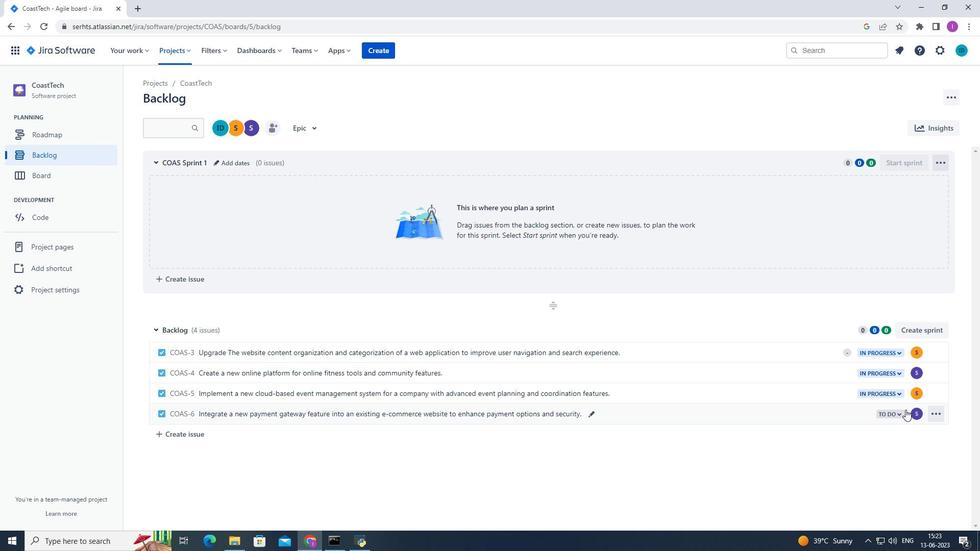 
Action: Mouse pressed left at (901, 412)
Screenshot: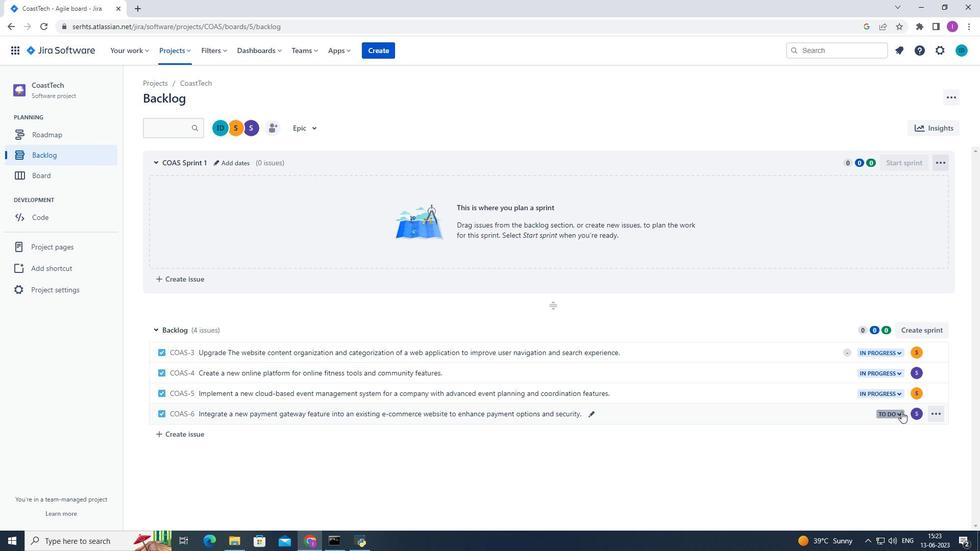 
Action: Mouse moved to (848, 437)
Screenshot: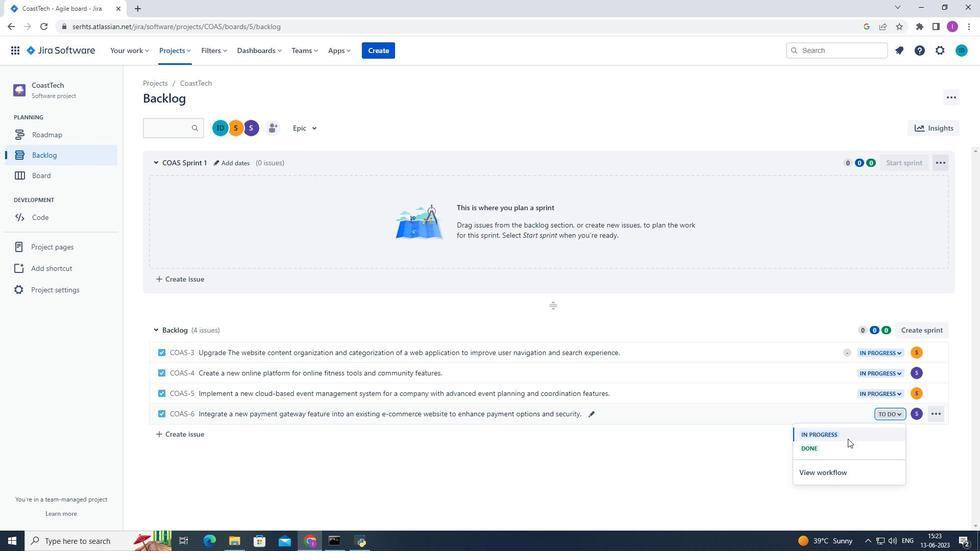 
Action: Mouse pressed left at (848, 437)
Screenshot: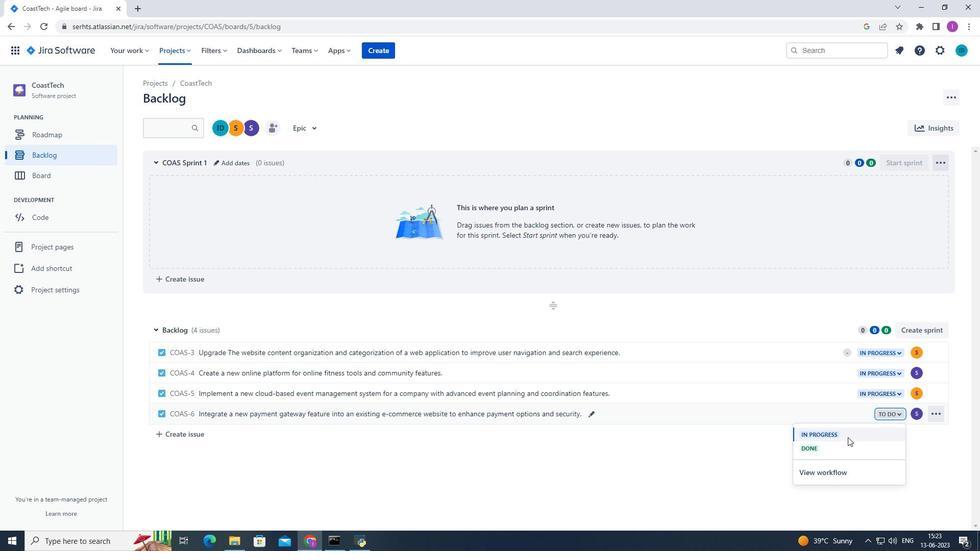 
Action: Mouse moved to (687, 487)
Screenshot: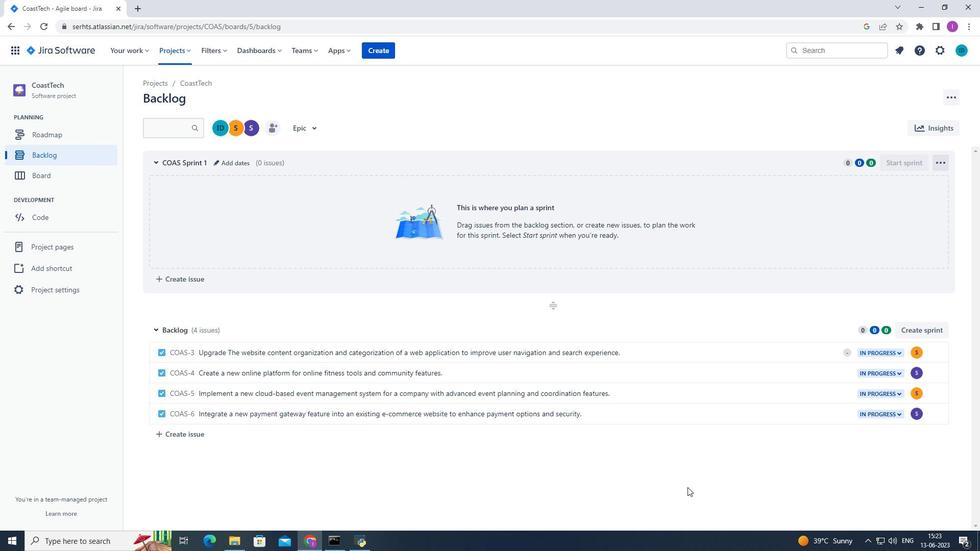
